 Task: Choose the host language as French.
Action: Mouse moved to (982, 141)
Screenshot: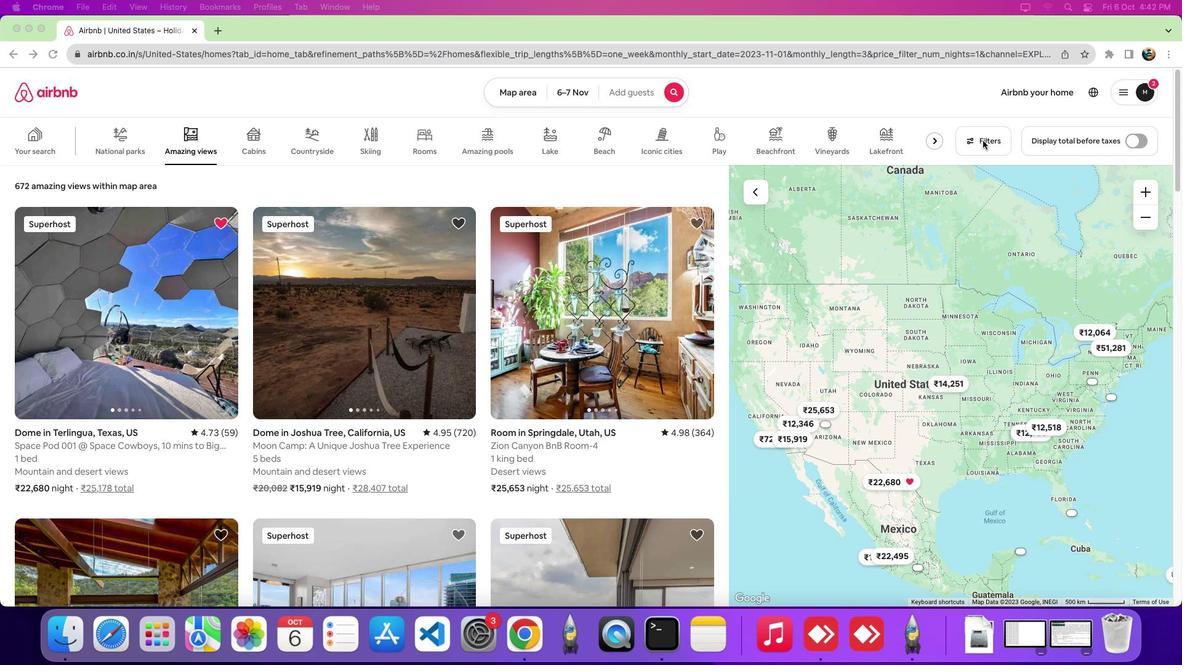 
Action: Mouse pressed left at (982, 141)
Screenshot: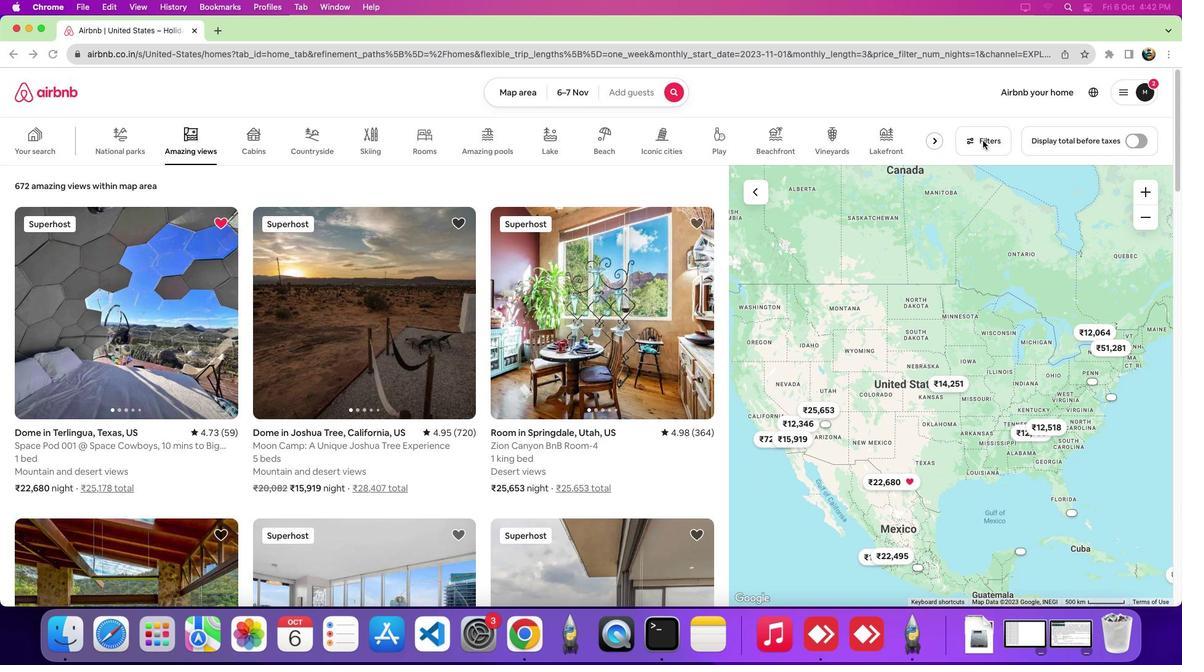 
Action: Mouse pressed left at (982, 141)
Screenshot: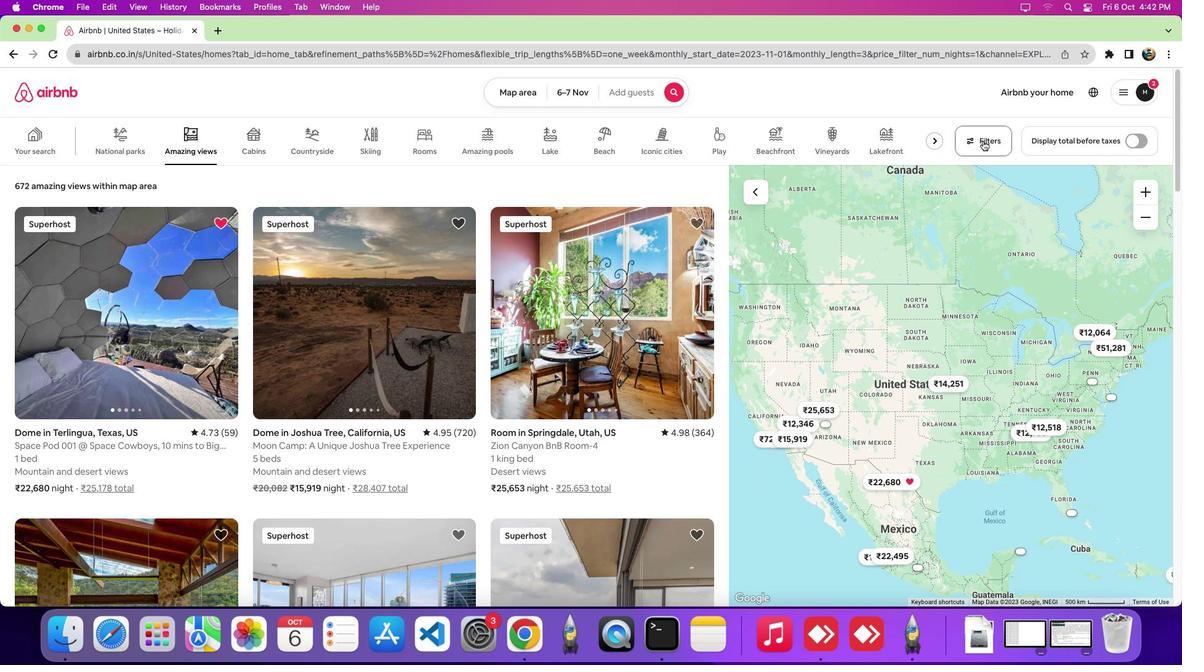 
Action: Mouse moved to (620, 217)
Screenshot: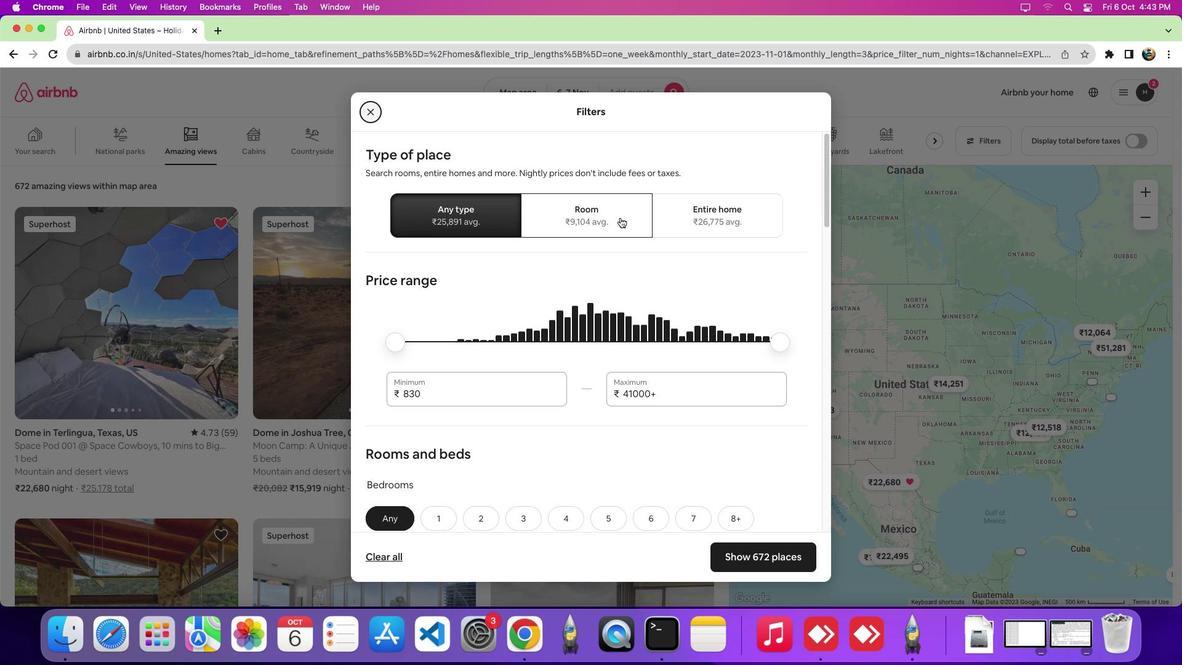 
Action: Mouse pressed left at (620, 217)
Screenshot: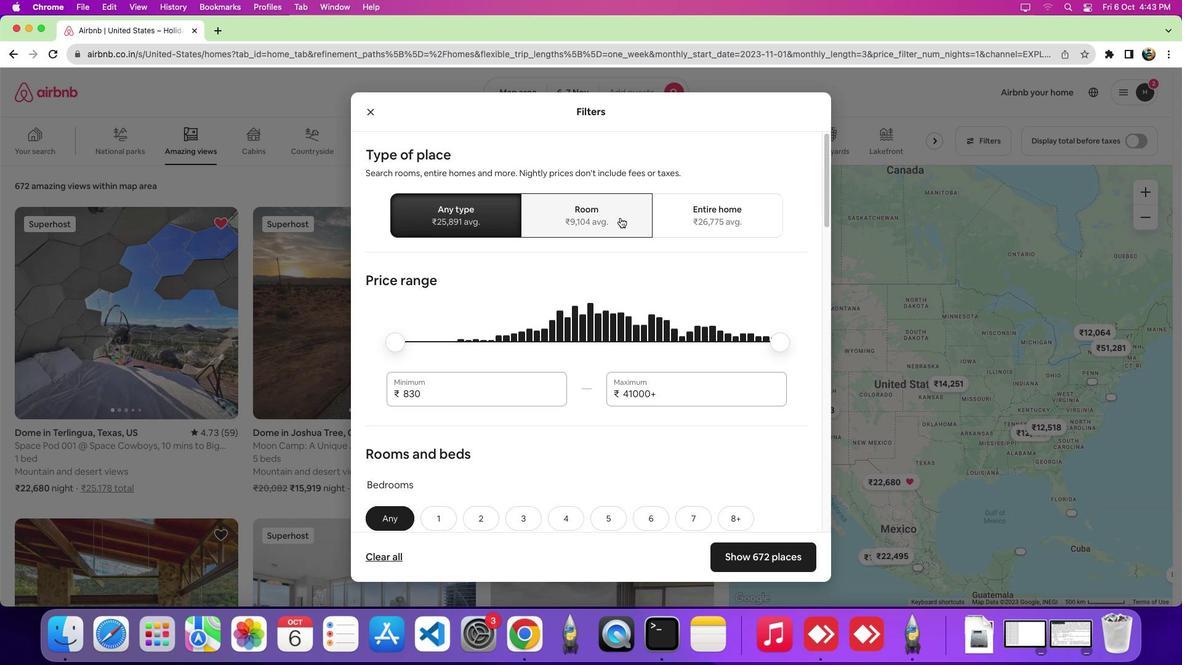 
Action: Mouse moved to (642, 394)
Screenshot: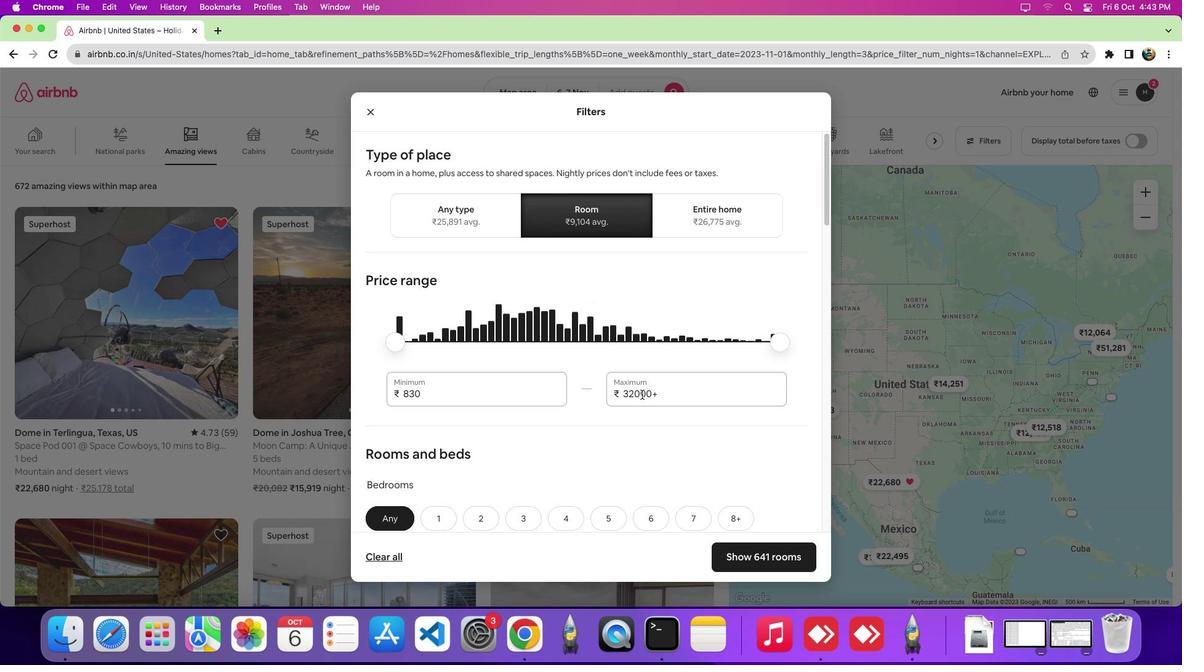 
Action: Mouse scrolled (642, 394) with delta (0, 0)
Screenshot: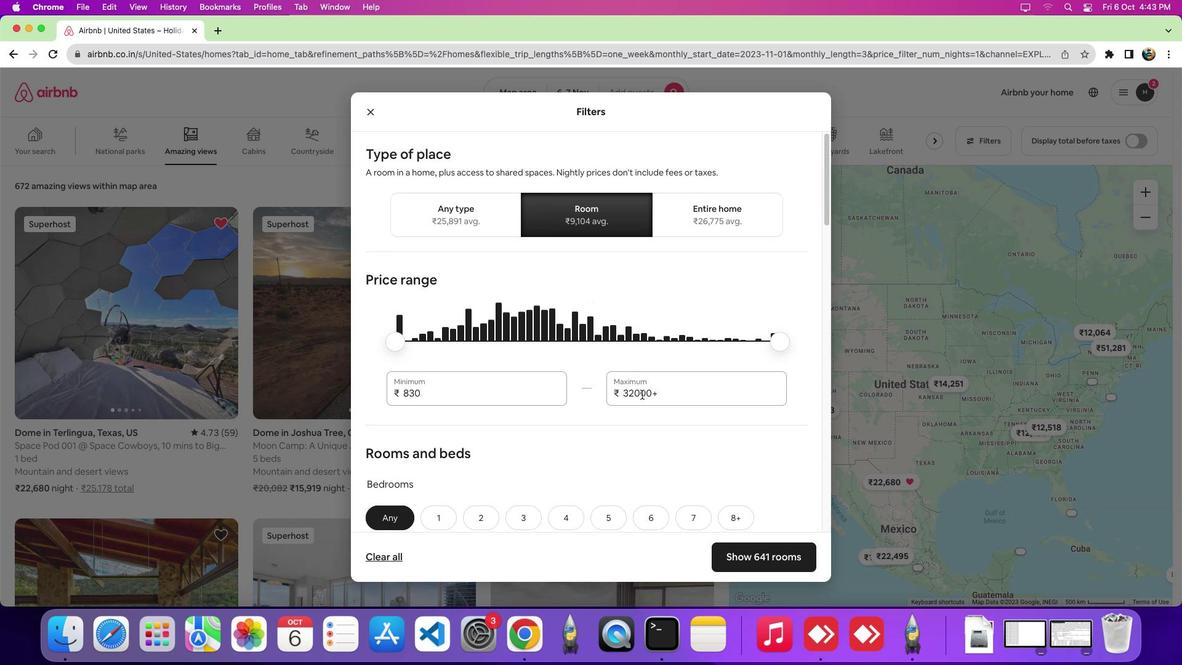 
Action: Mouse scrolled (642, 394) with delta (0, 0)
Screenshot: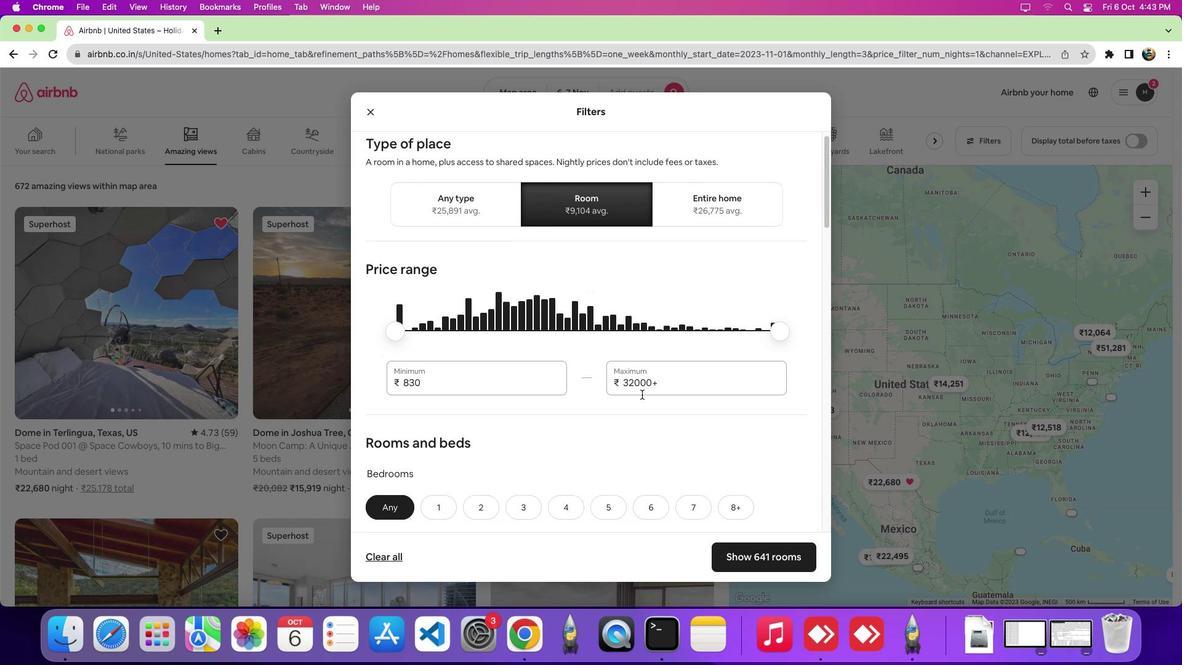 
Action: Mouse scrolled (642, 394) with delta (0, -3)
Screenshot: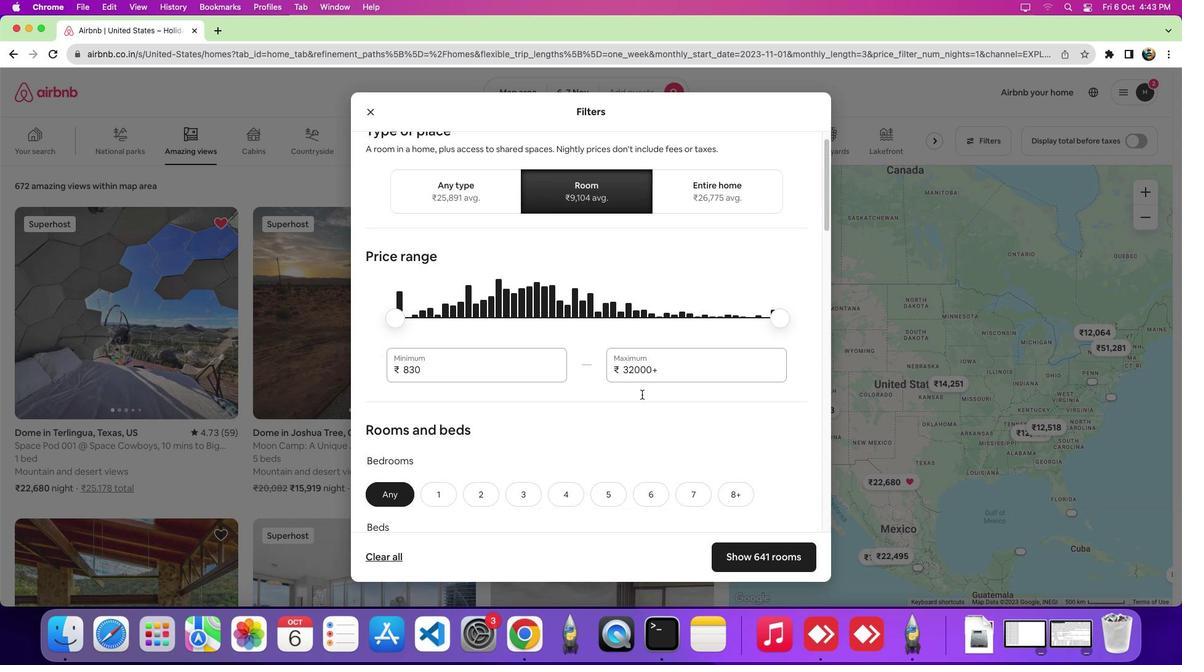 
Action: Mouse scrolled (642, 394) with delta (0, 0)
Screenshot: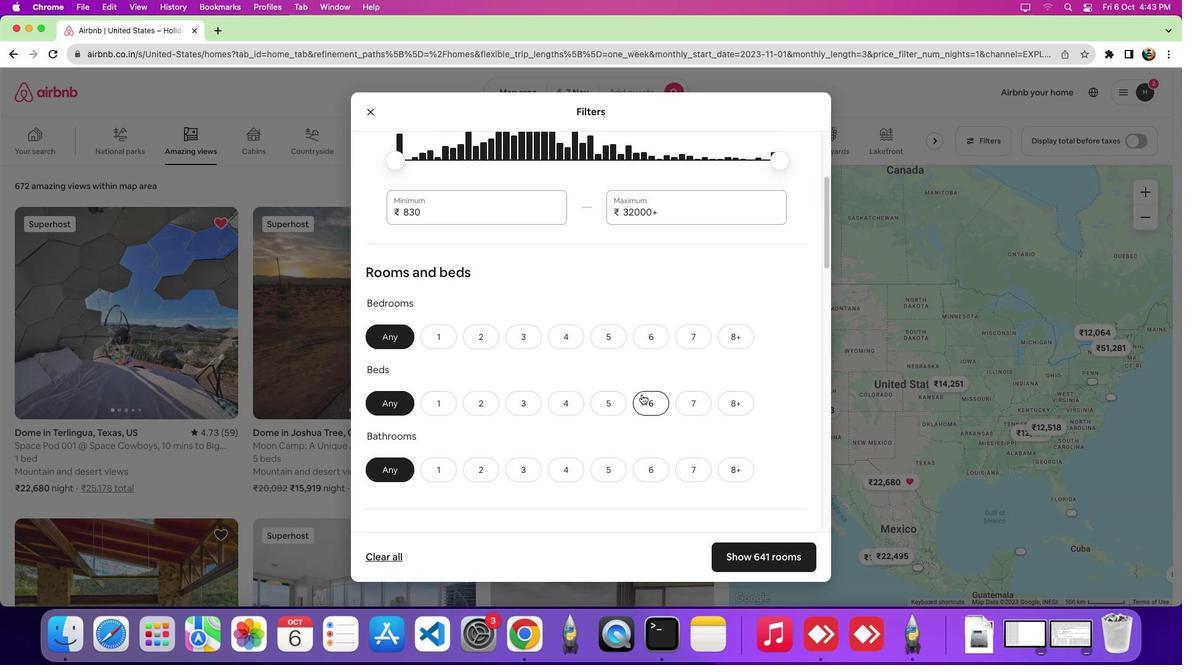 
Action: Mouse scrolled (642, 394) with delta (0, 0)
Screenshot: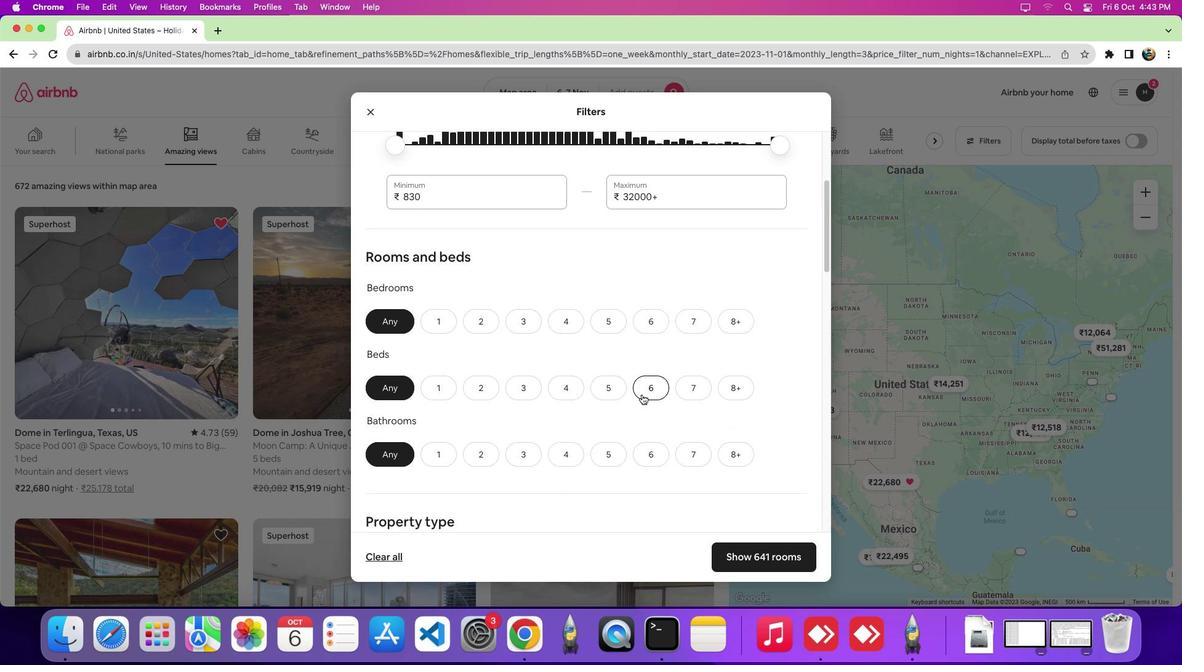 
Action: Mouse scrolled (642, 394) with delta (0, -2)
Screenshot: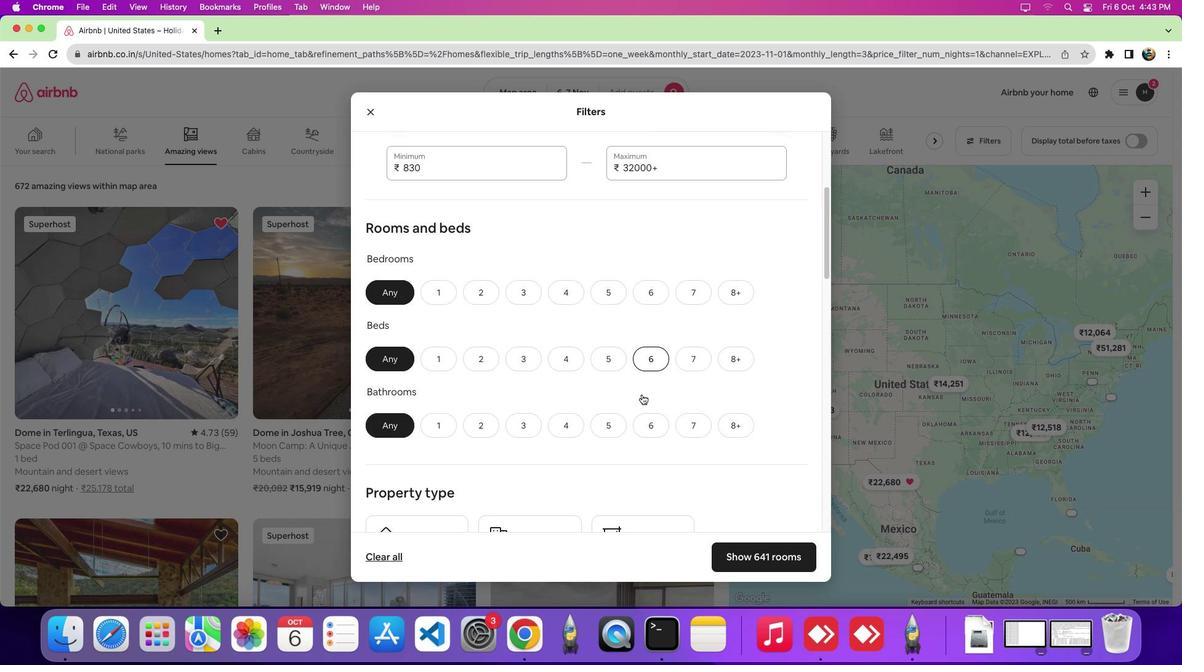 
Action: Mouse scrolled (642, 394) with delta (0, 0)
Screenshot: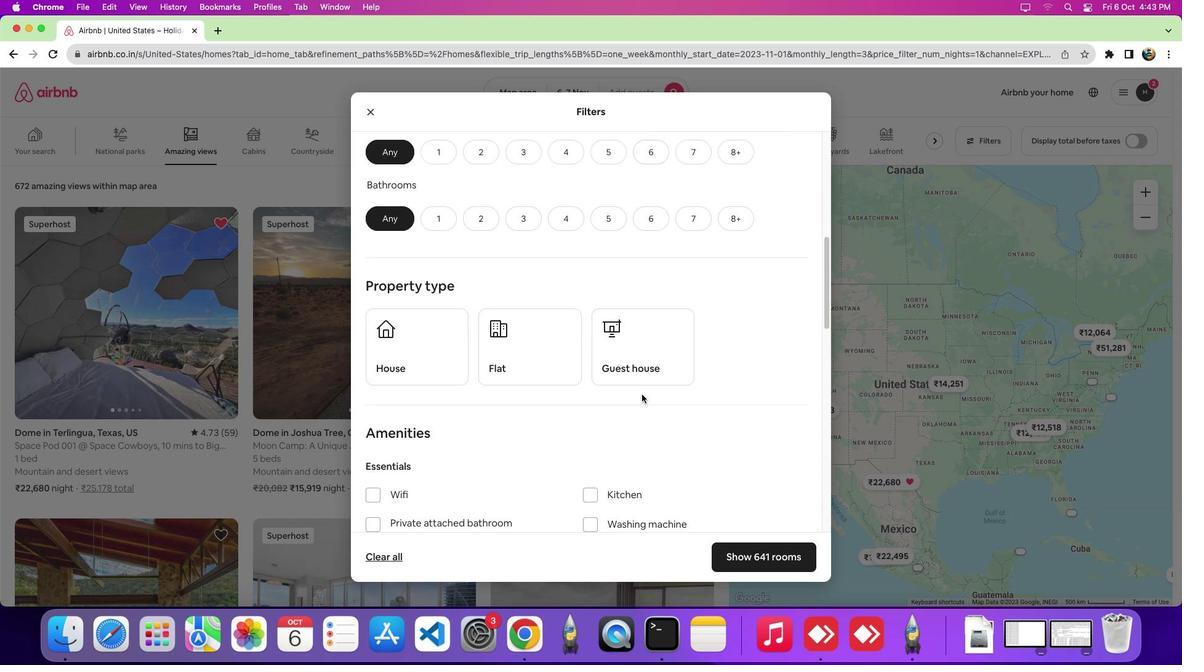 
Action: Mouse scrolled (642, 394) with delta (0, -1)
Screenshot: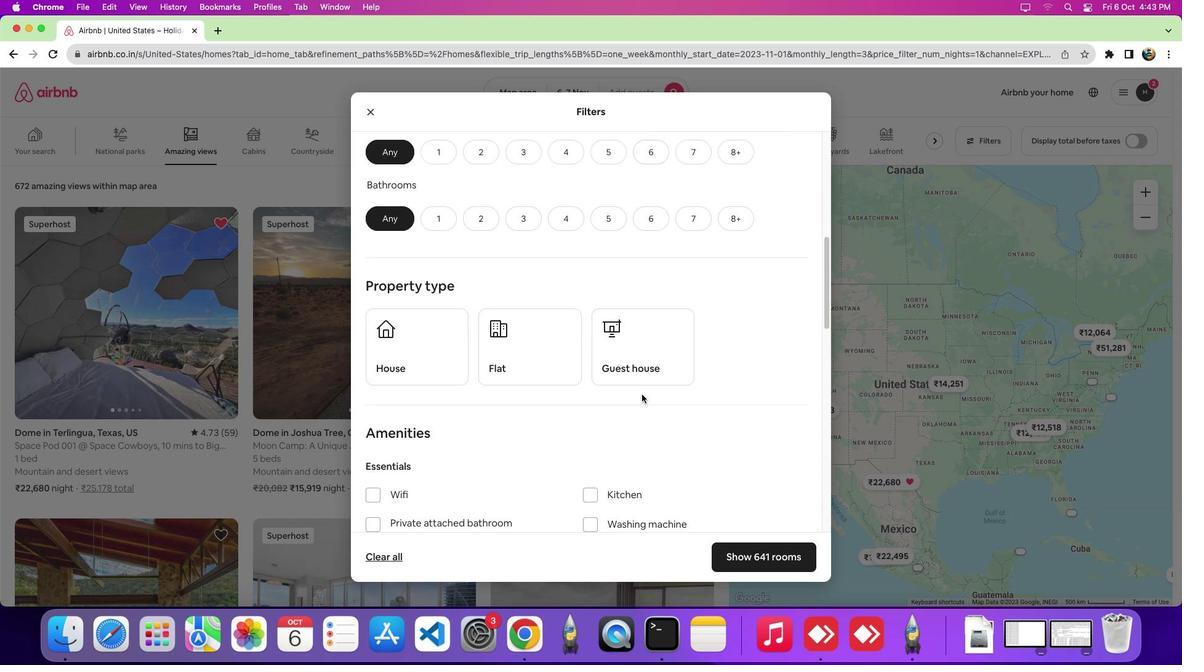 
Action: Mouse scrolled (642, 394) with delta (0, -5)
Screenshot: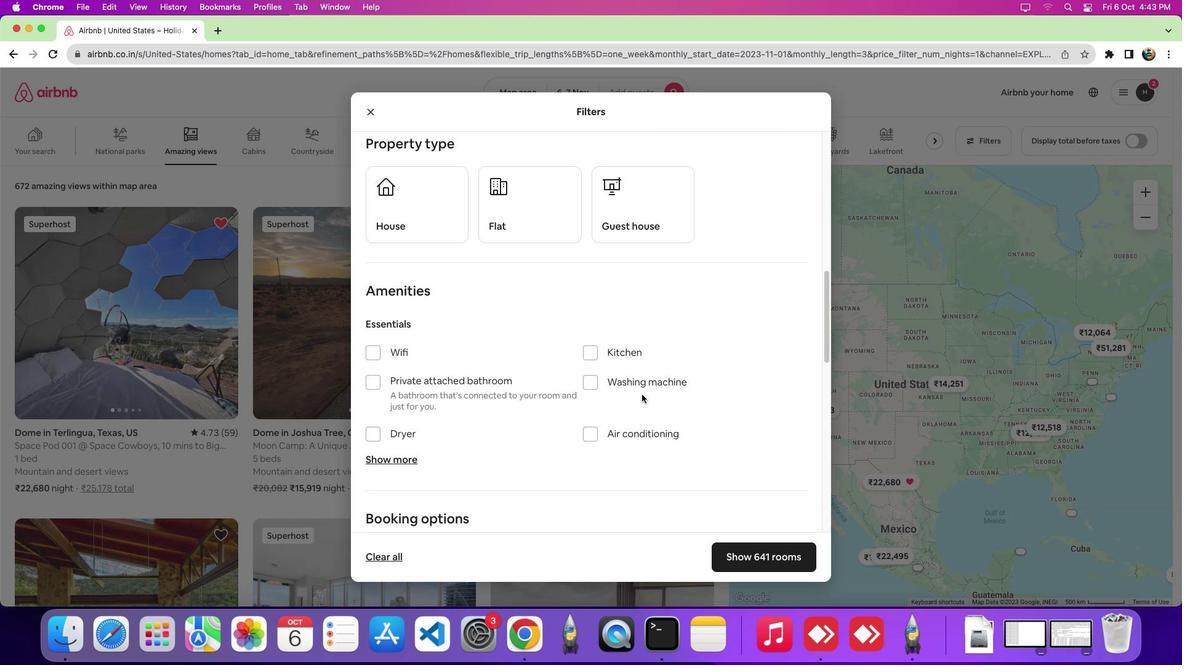 
Action: Mouse scrolled (642, 394) with delta (0, -8)
Screenshot: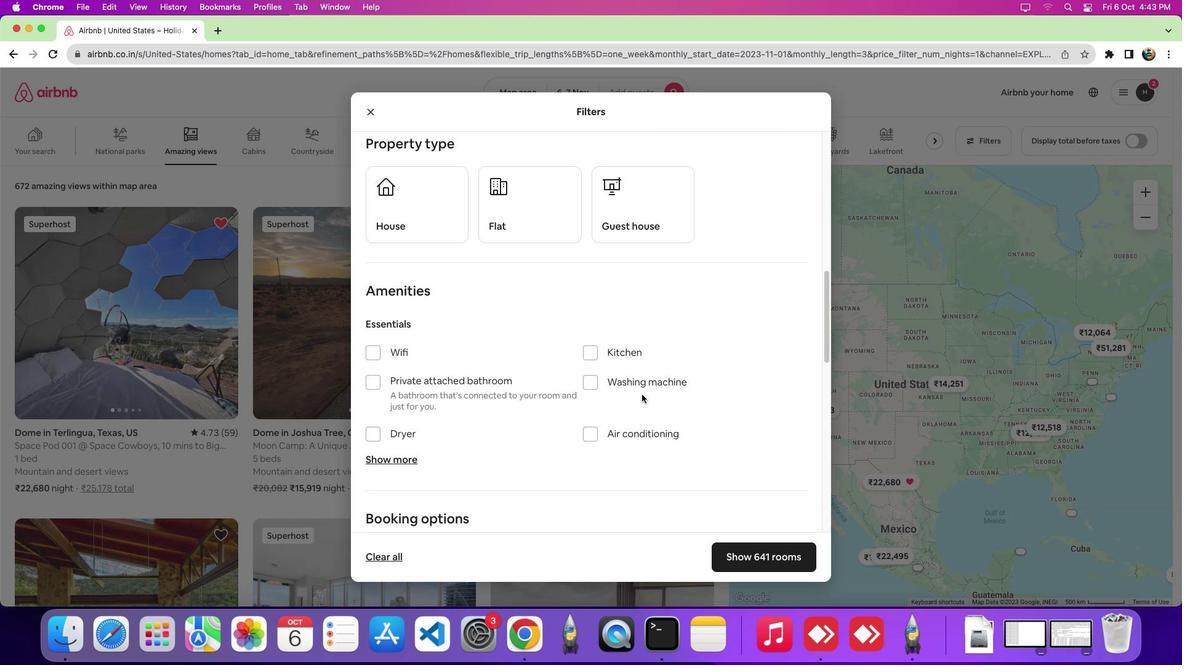 
Action: Mouse scrolled (642, 394) with delta (0, -9)
Screenshot: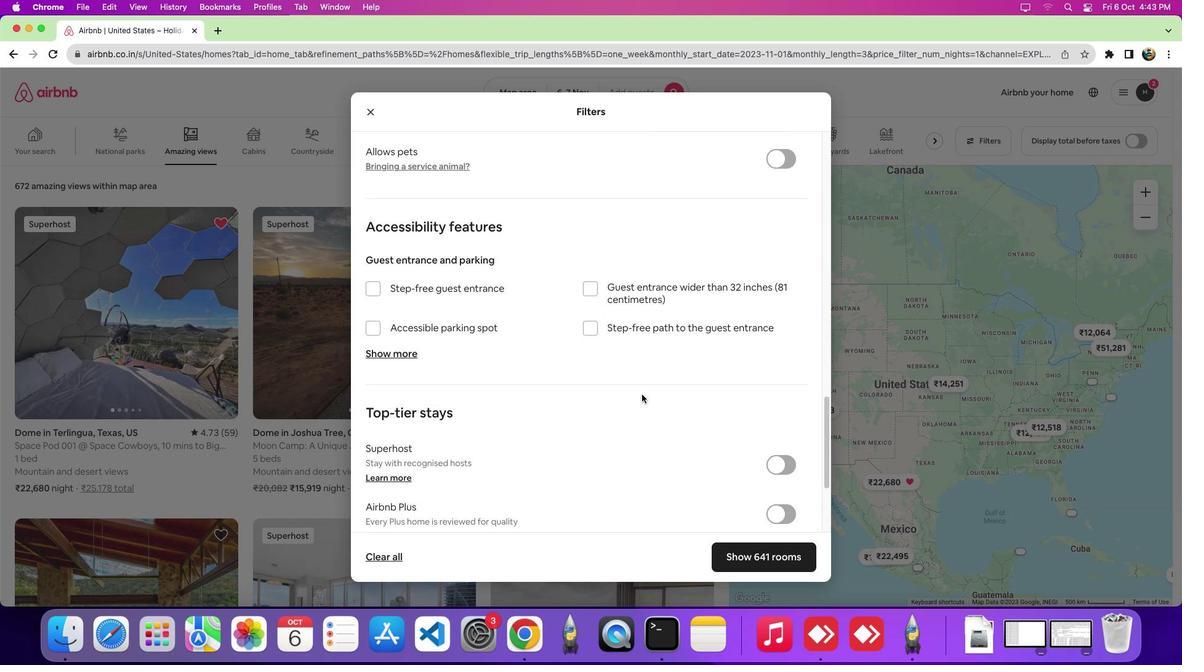 
Action: Mouse scrolled (642, 394) with delta (0, 0)
Screenshot: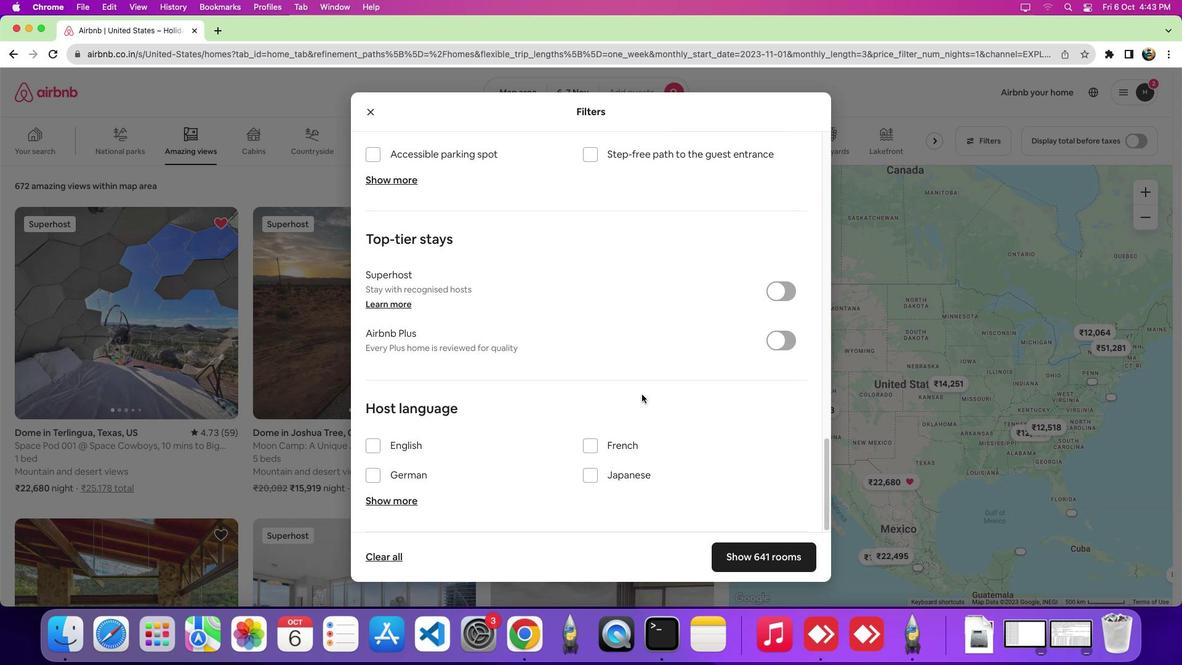 
Action: Mouse scrolled (642, 394) with delta (0, -1)
Screenshot: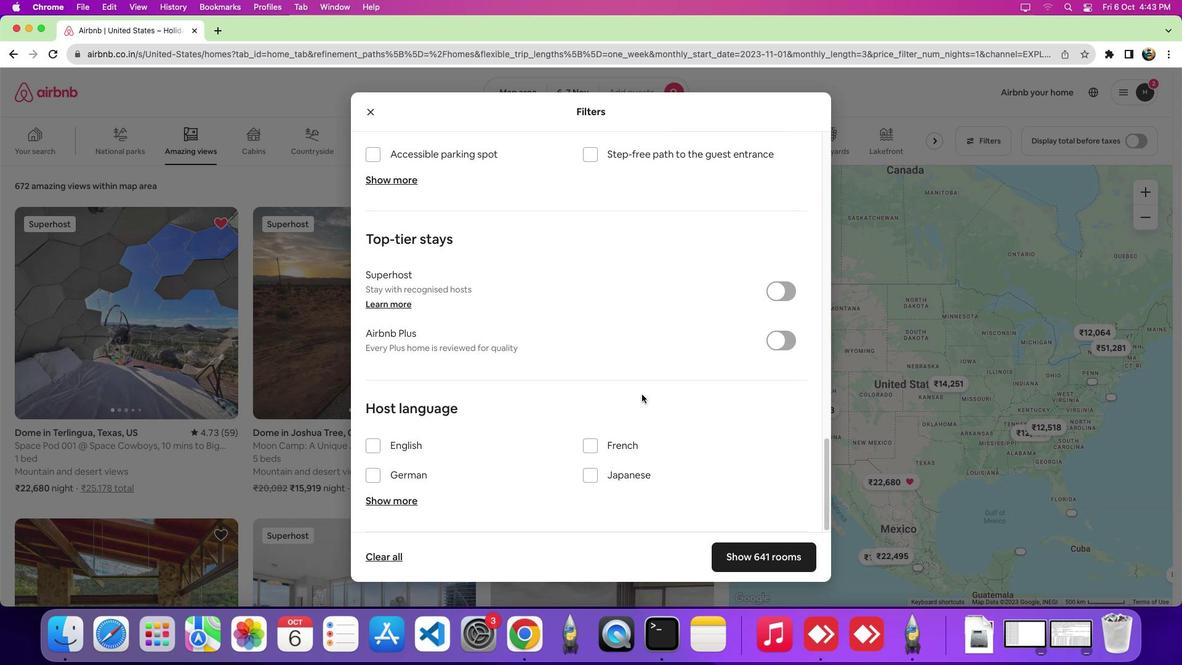 
Action: Mouse scrolled (642, 394) with delta (0, -4)
Screenshot: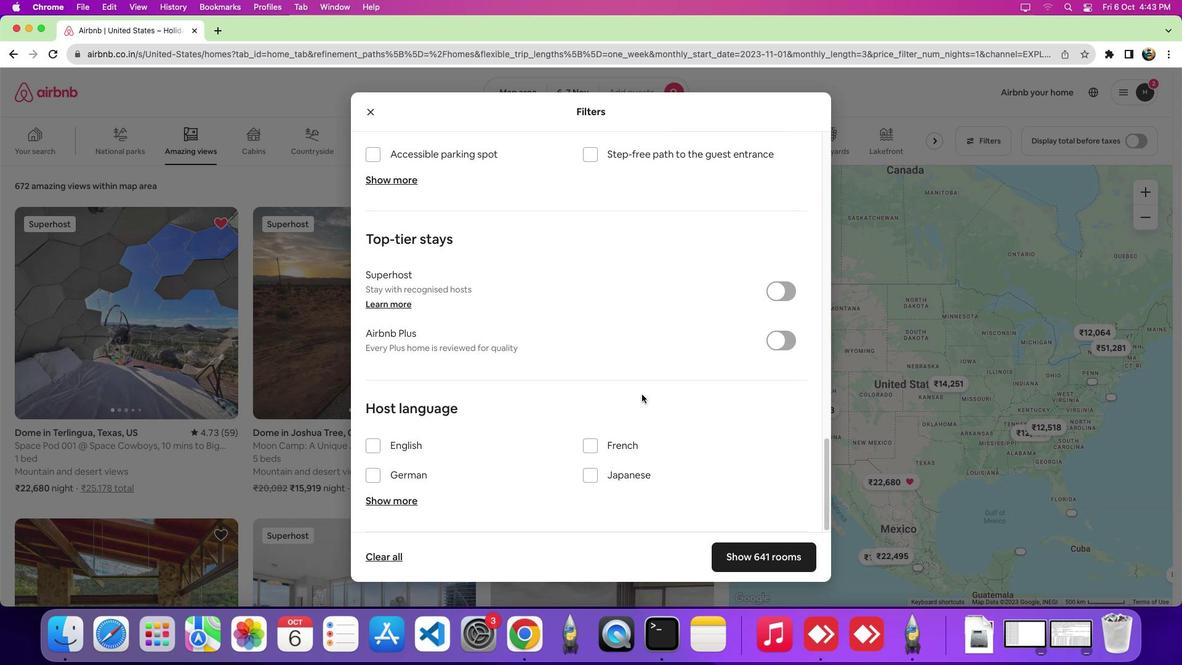 
Action: Mouse scrolled (642, 394) with delta (0, -7)
Screenshot: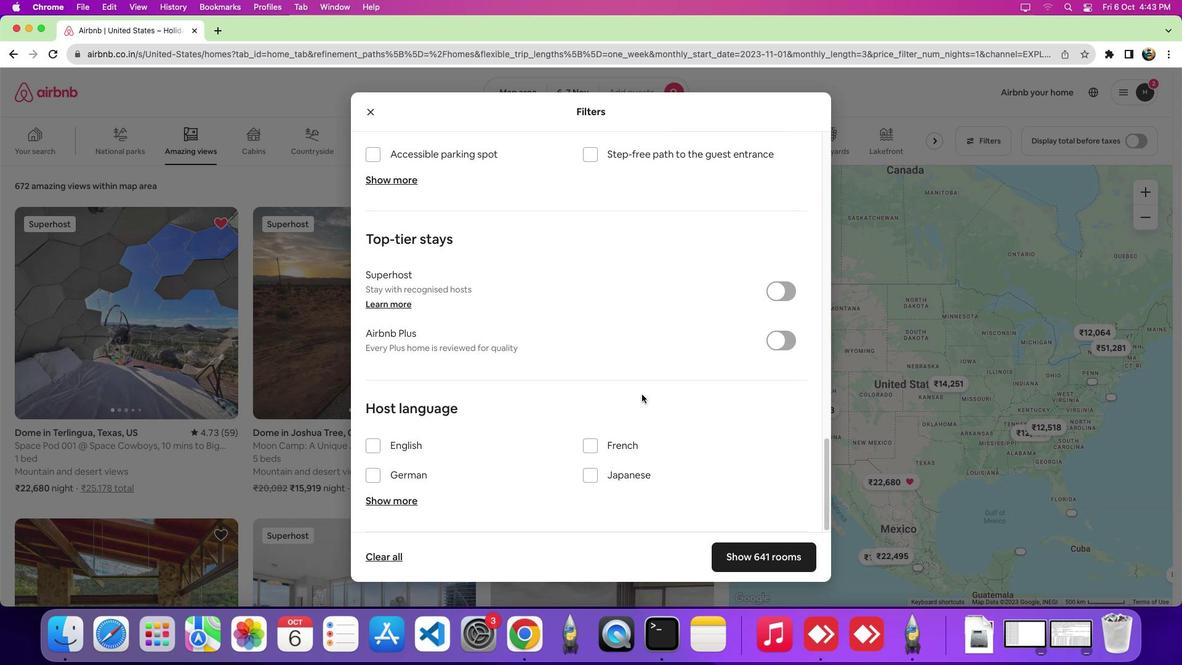 
Action: Mouse moved to (590, 443)
Screenshot: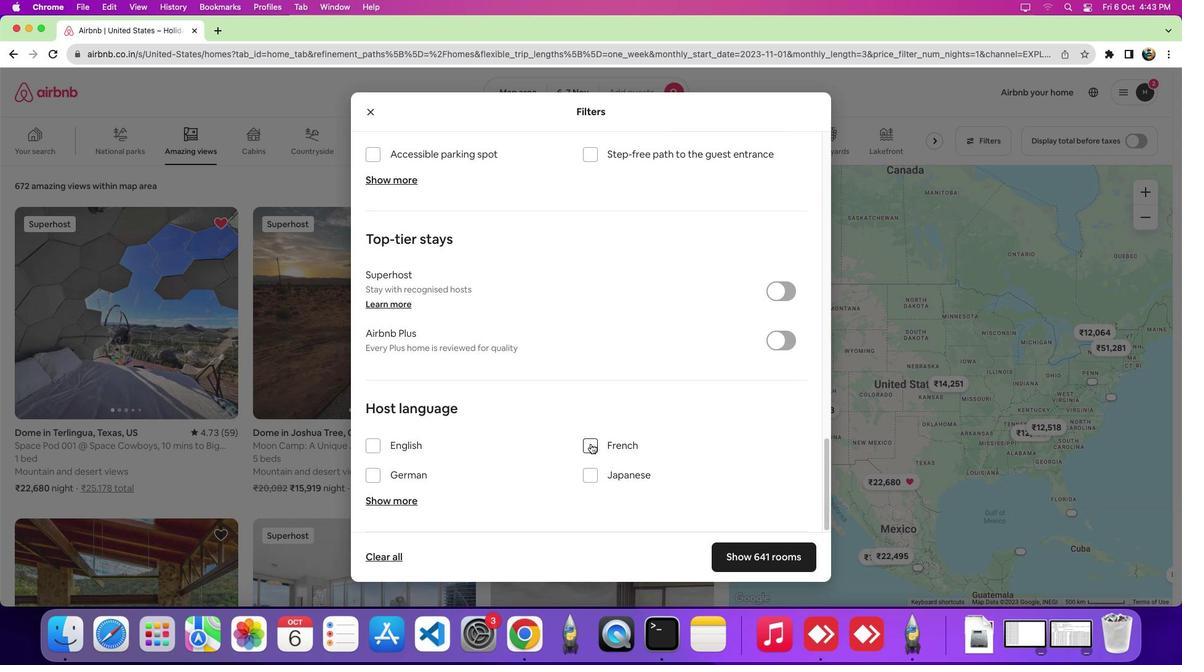 
Action: Mouse pressed left at (590, 443)
Screenshot: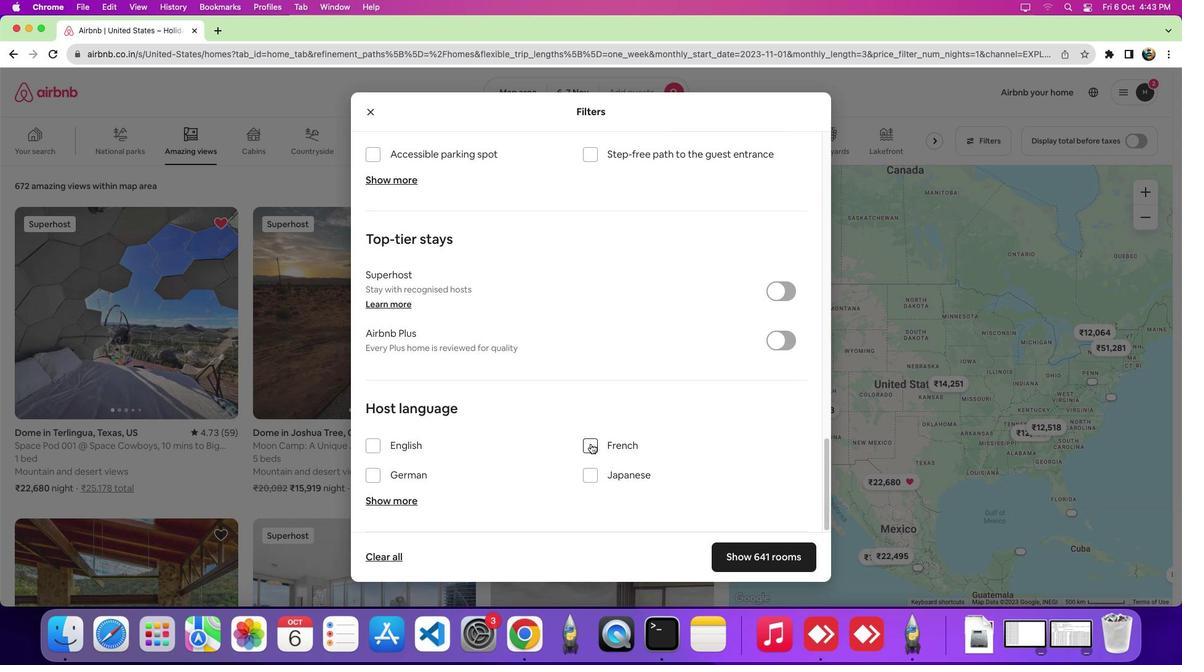 
Action: Mouse moved to (716, 520)
Screenshot: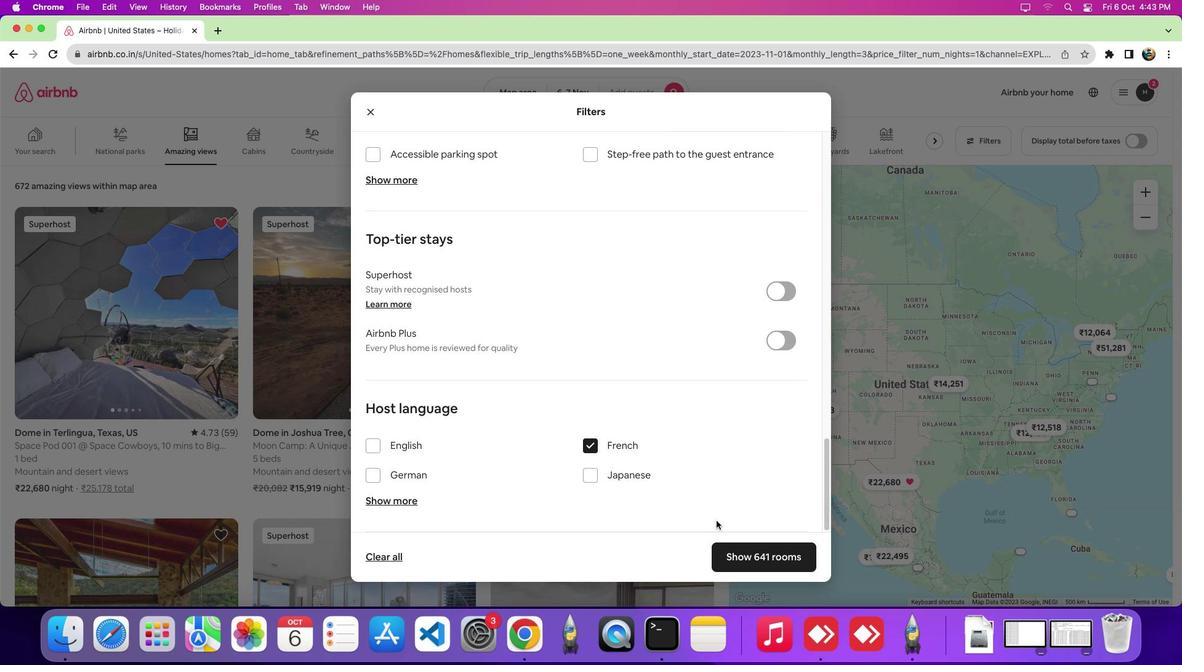 
